 Task: Unpinin header up to this row the table from the format menu text "Personal Journal".
Action: Mouse moved to (183, 74)
Screenshot: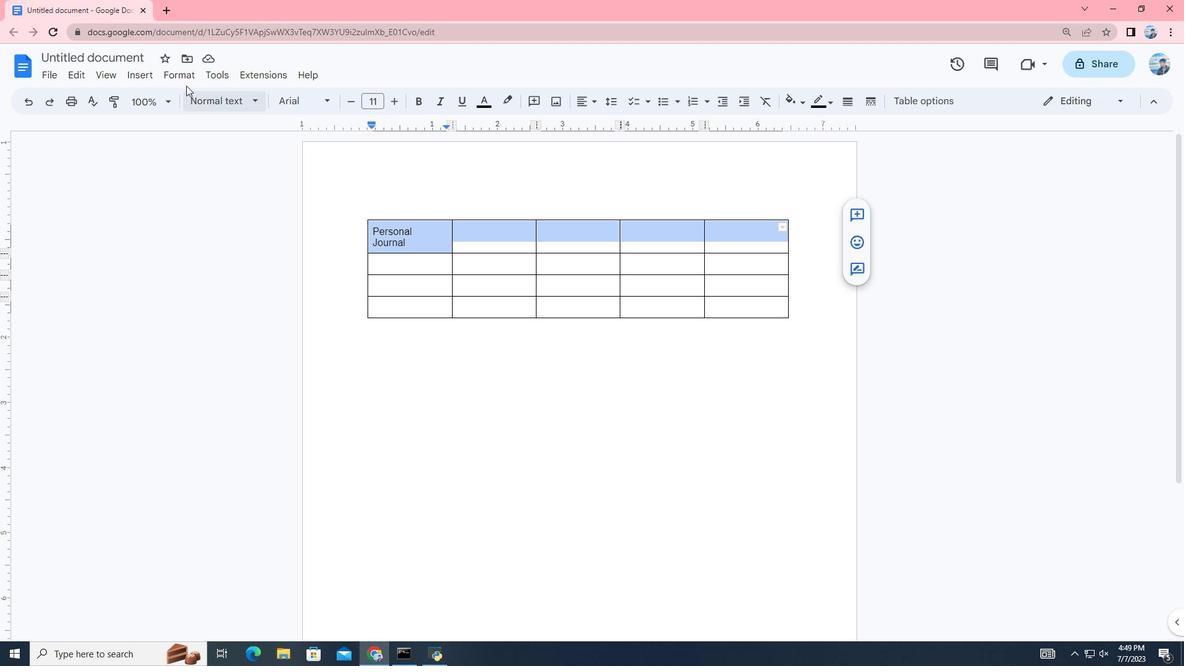 
Action: Mouse pressed left at (183, 74)
Screenshot: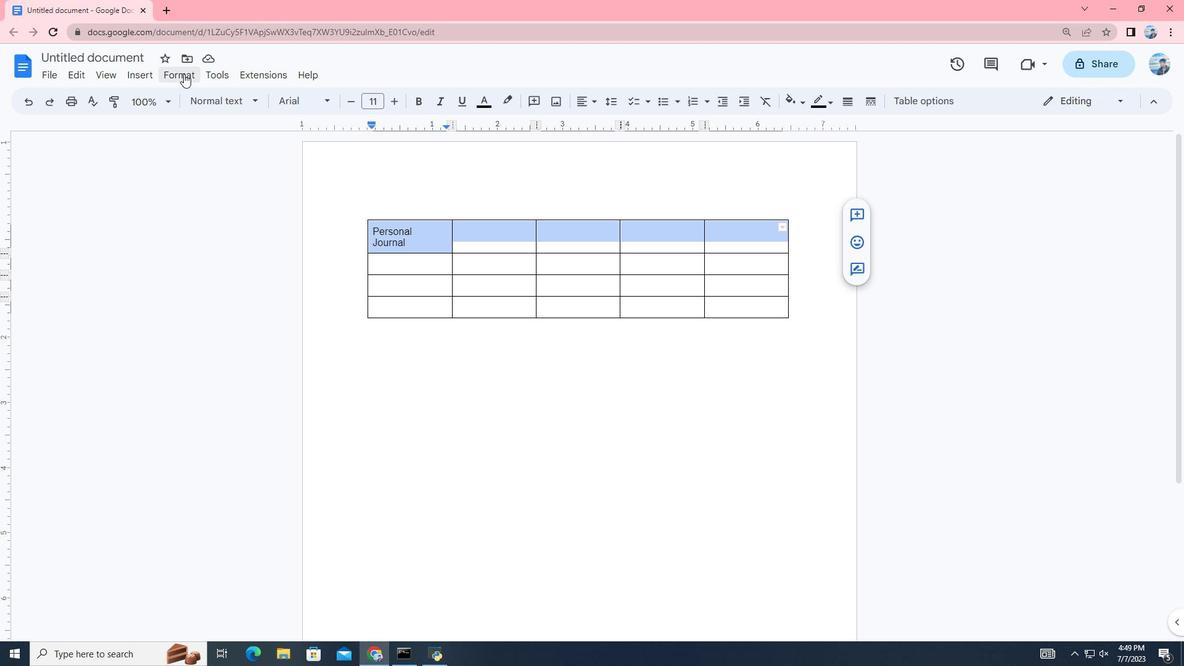 
Action: Mouse moved to (450, 392)
Screenshot: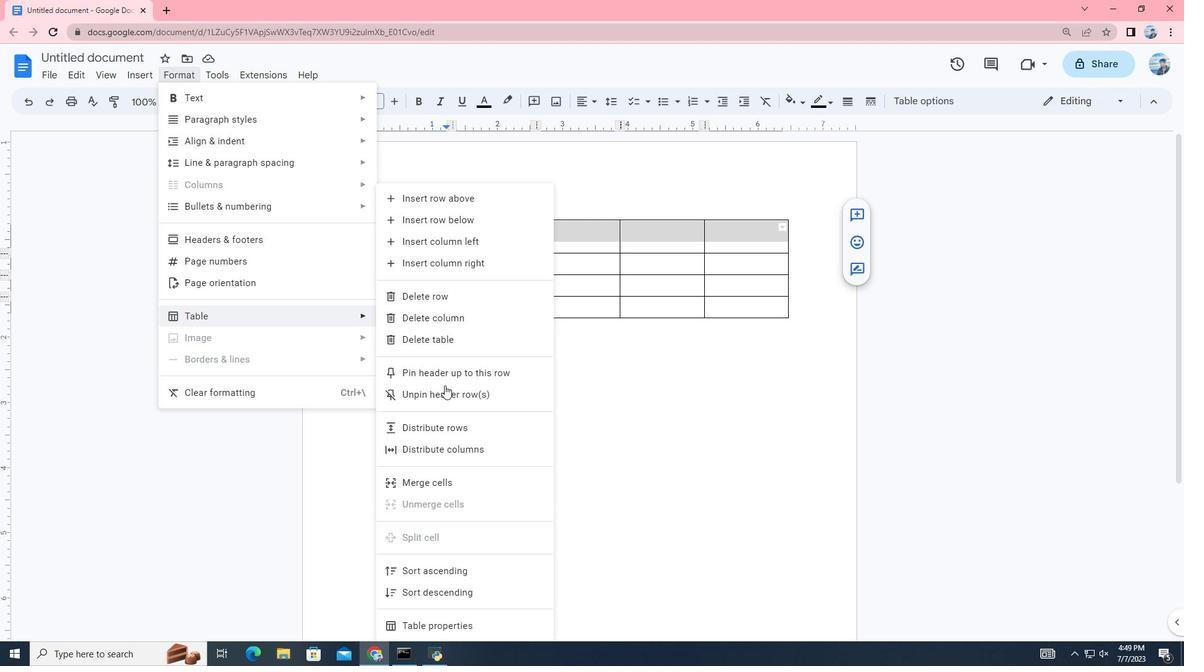 
Action: Mouse pressed left at (450, 392)
Screenshot: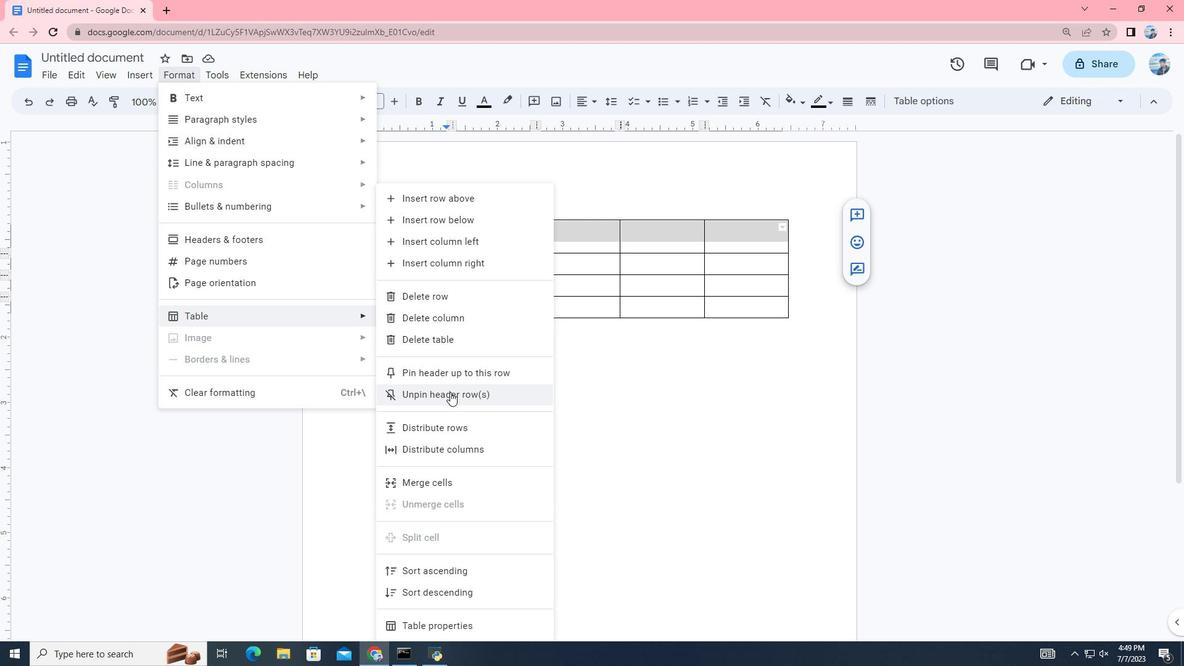 
Action: Mouse moved to (428, 361)
Screenshot: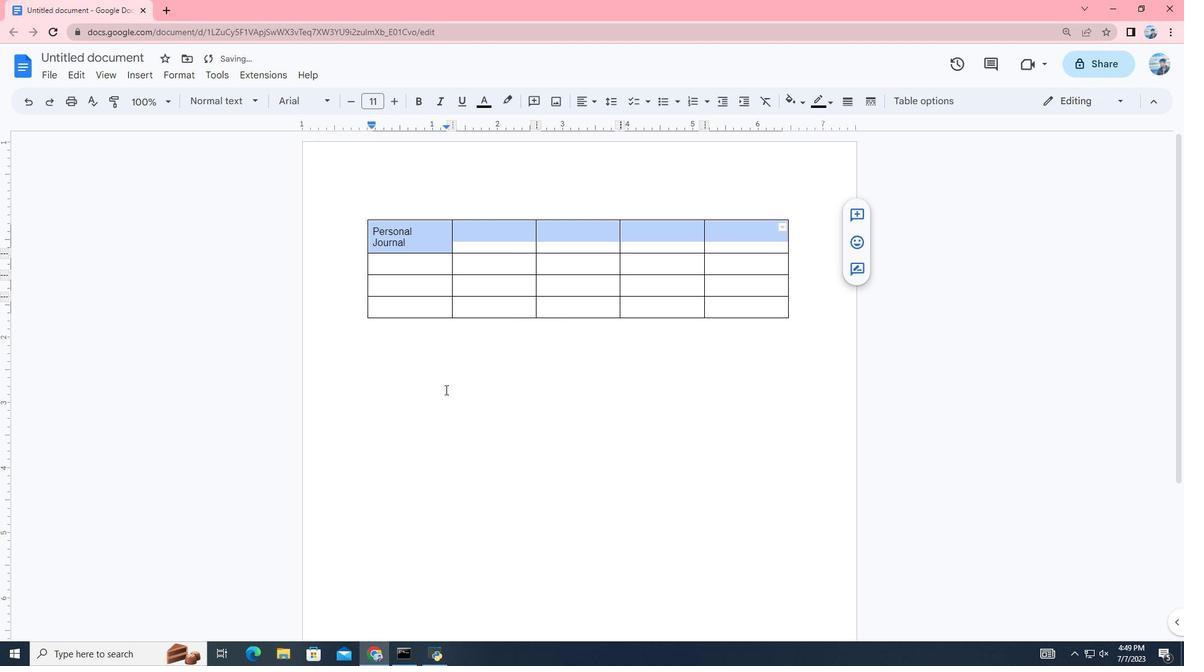 
Action: Mouse pressed left at (428, 361)
Screenshot: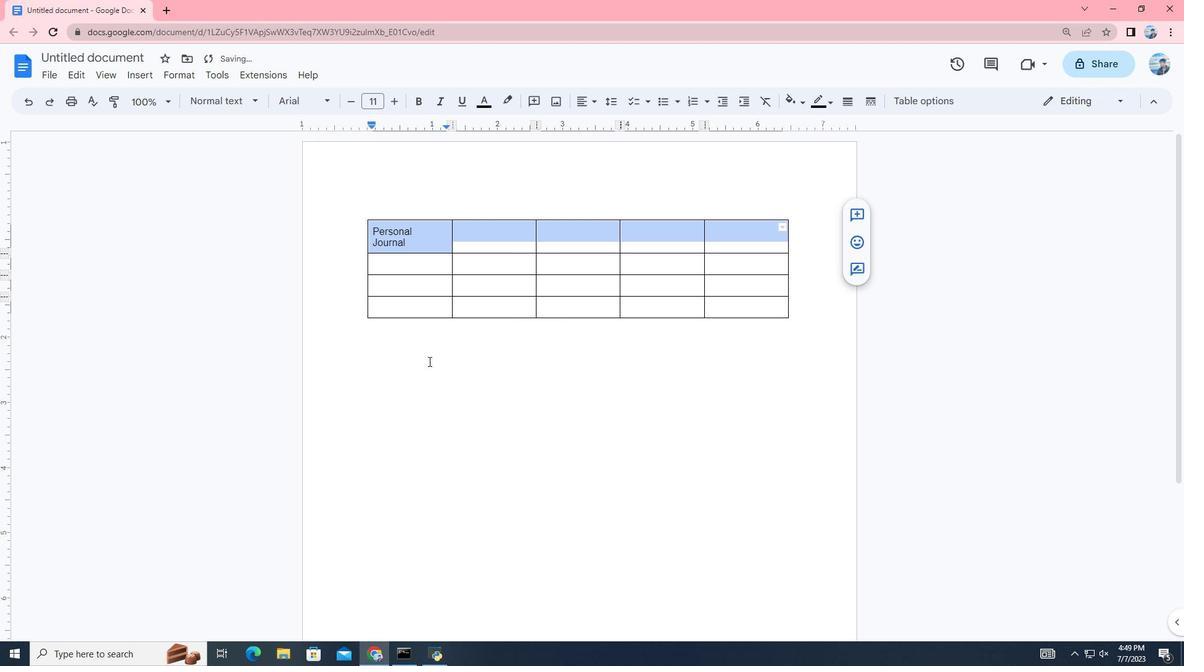 
